 Task: Create a sub task Design and Implement Solution for the task  Implement a new cloud-based sales management system for a company in the project AtlasTech , assign it to team member softage.3@softage.net and update the status of the sub task to  At Risk , set the priority of the sub task to Medium
Action: Mouse moved to (84, 285)
Screenshot: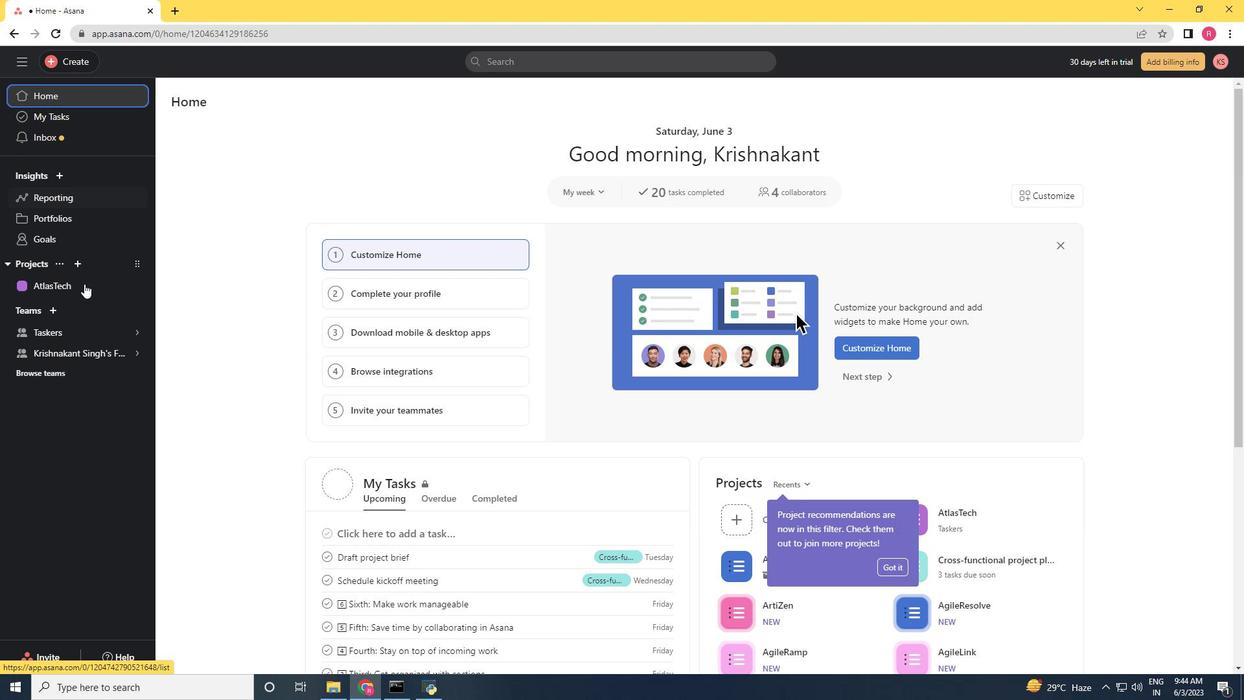 
Action: Mouse pressed left at (84, 285)
Screenshot: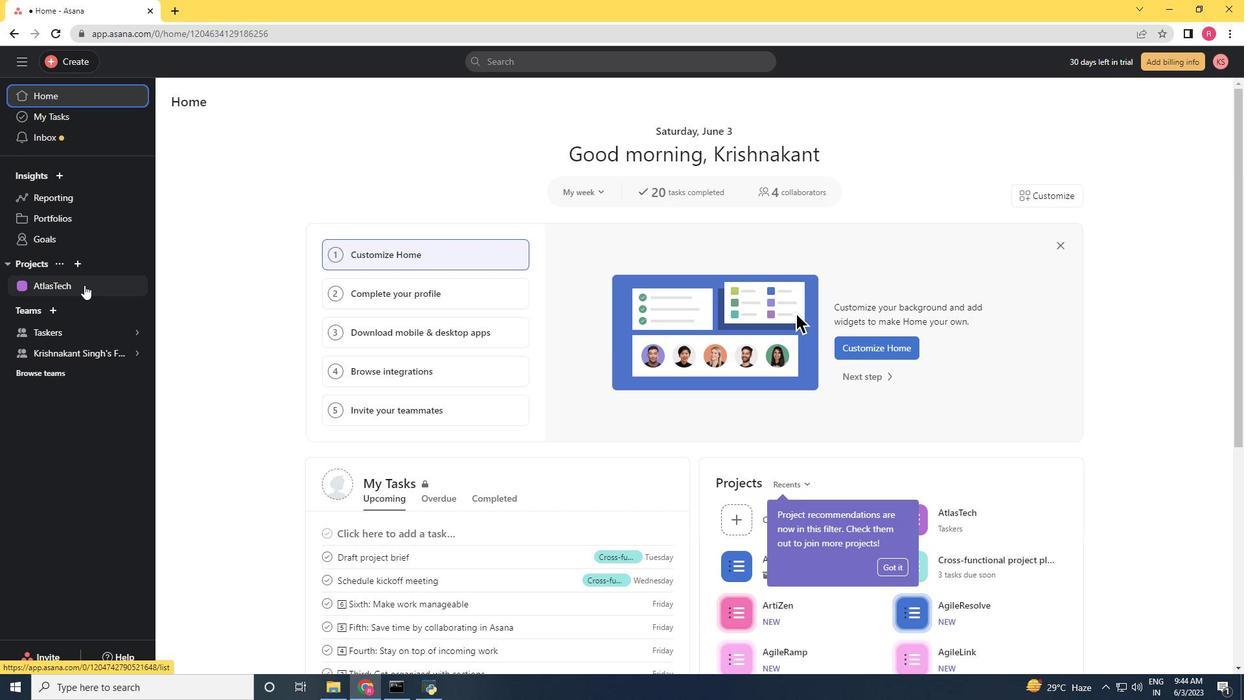 
Action: Mouse moved to (555, 285)
Screenshot: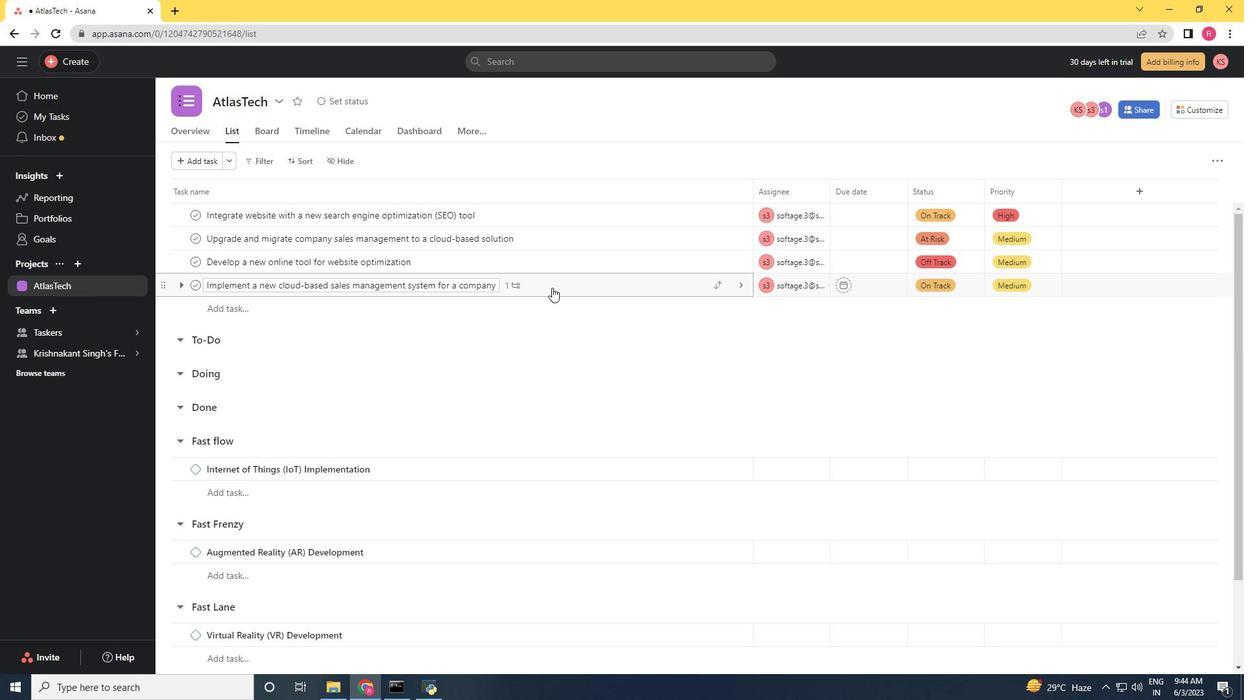 
Action: Mouse pressed left at (555, 285)
Screenshot: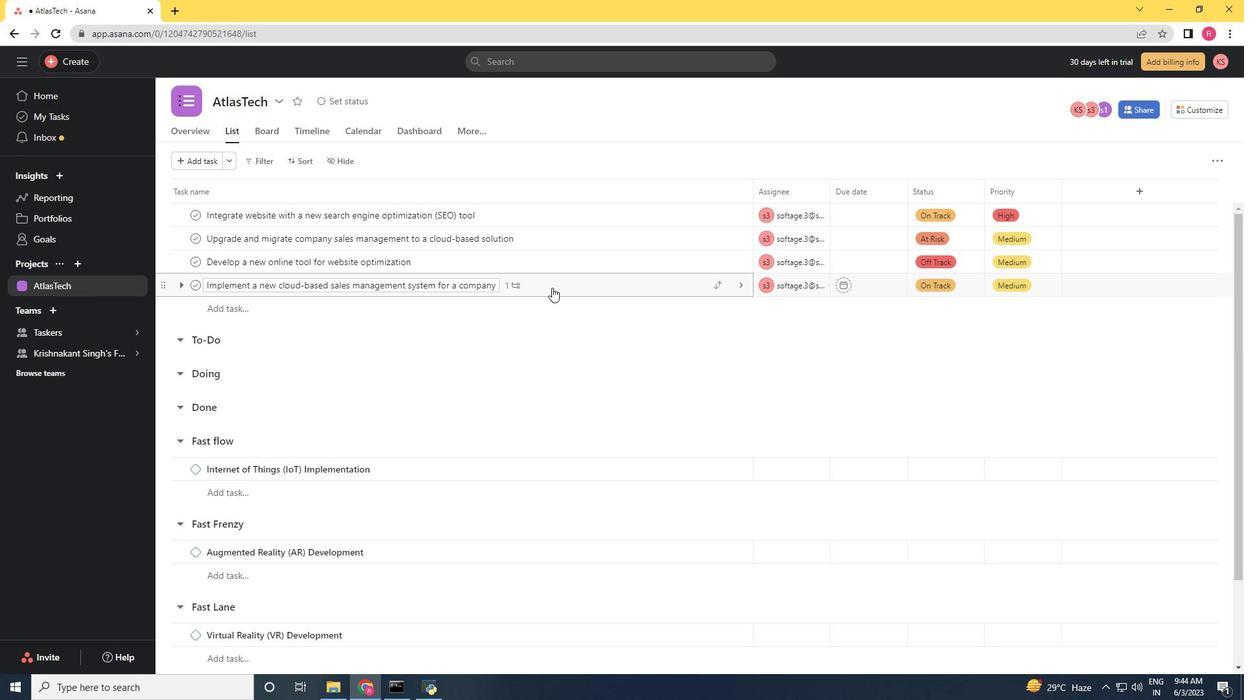 
Action: Mouse moved to (827, 366)
Screenshot: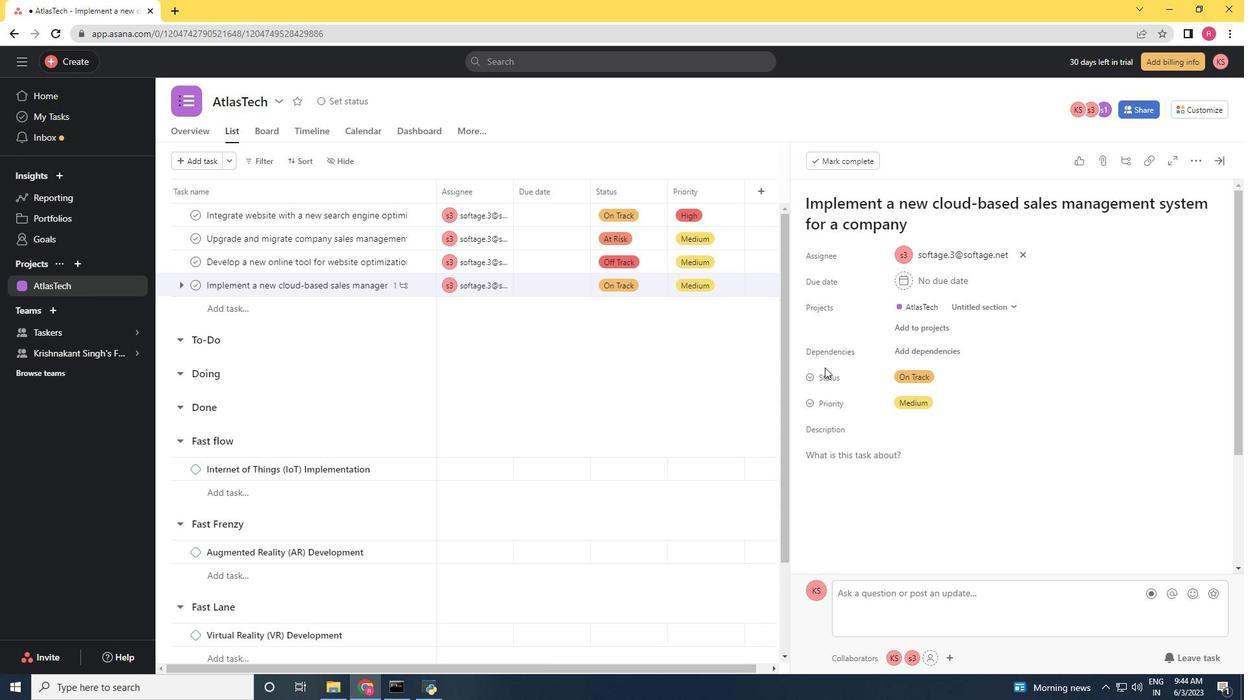 
Action: Mouse scrolled (827, 366) with delta (0, 0)
Screenshot: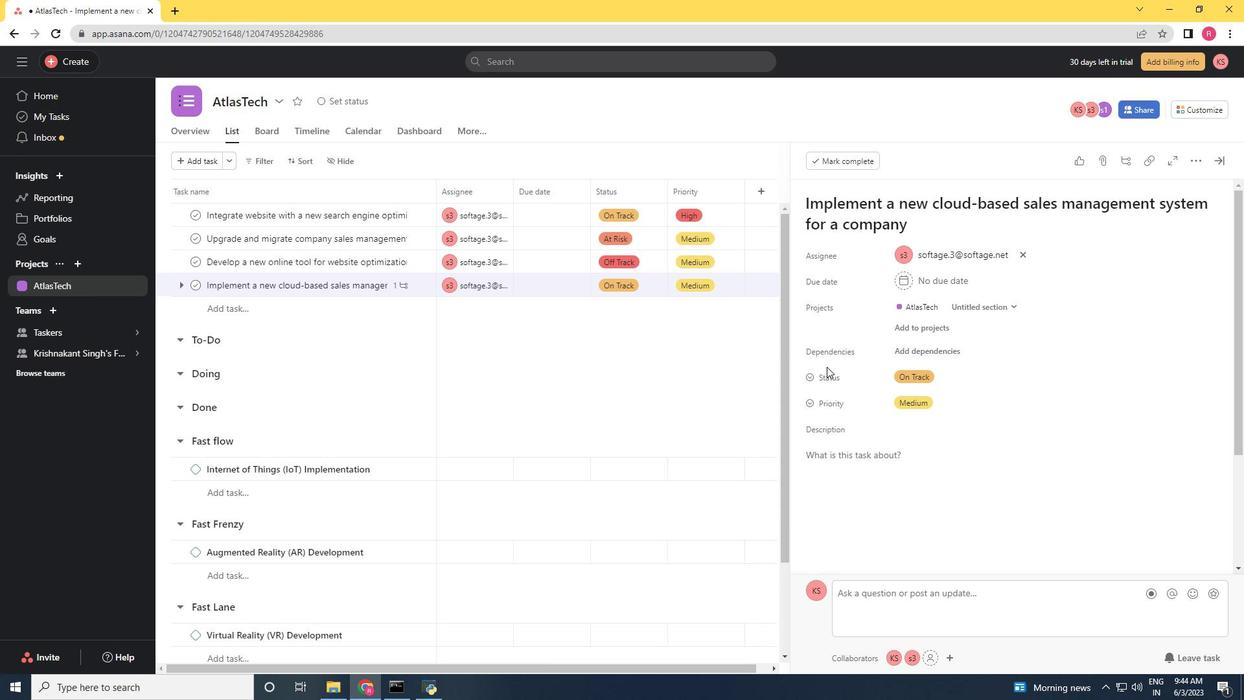 
Action: Mouse moved to (830, 368)
Screenshot: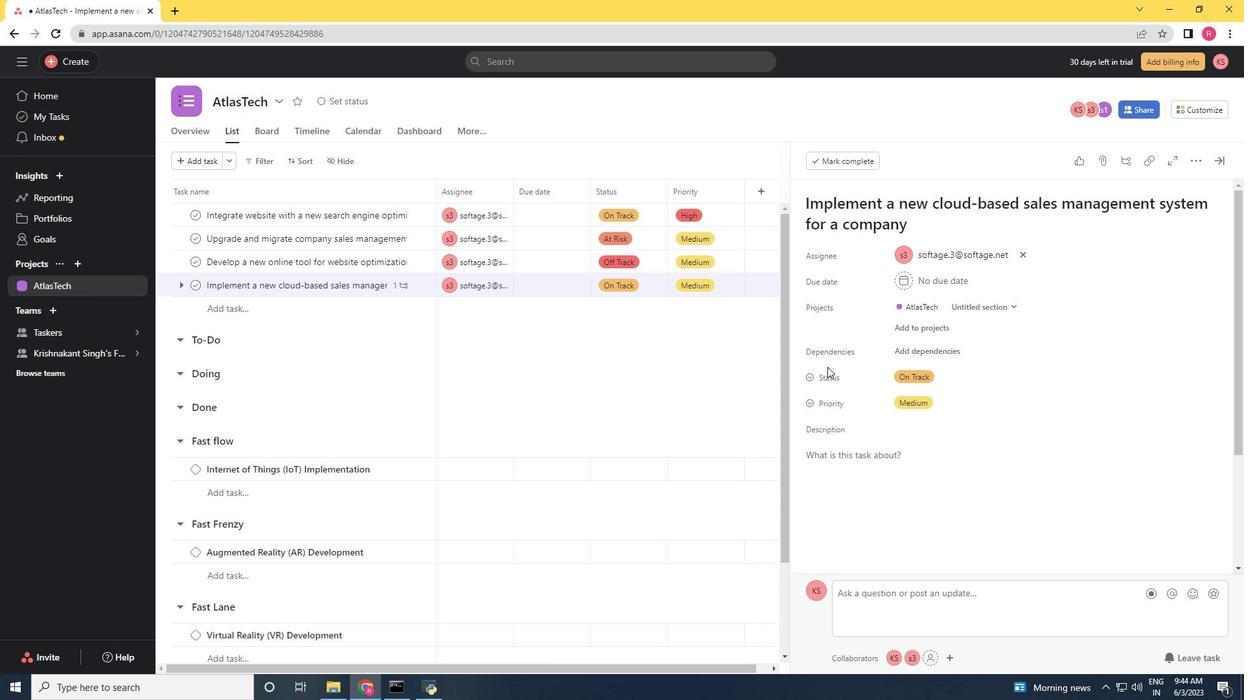 
Action: Mouse scrolled (829, 366) with delta (0, 0)
Screenshot: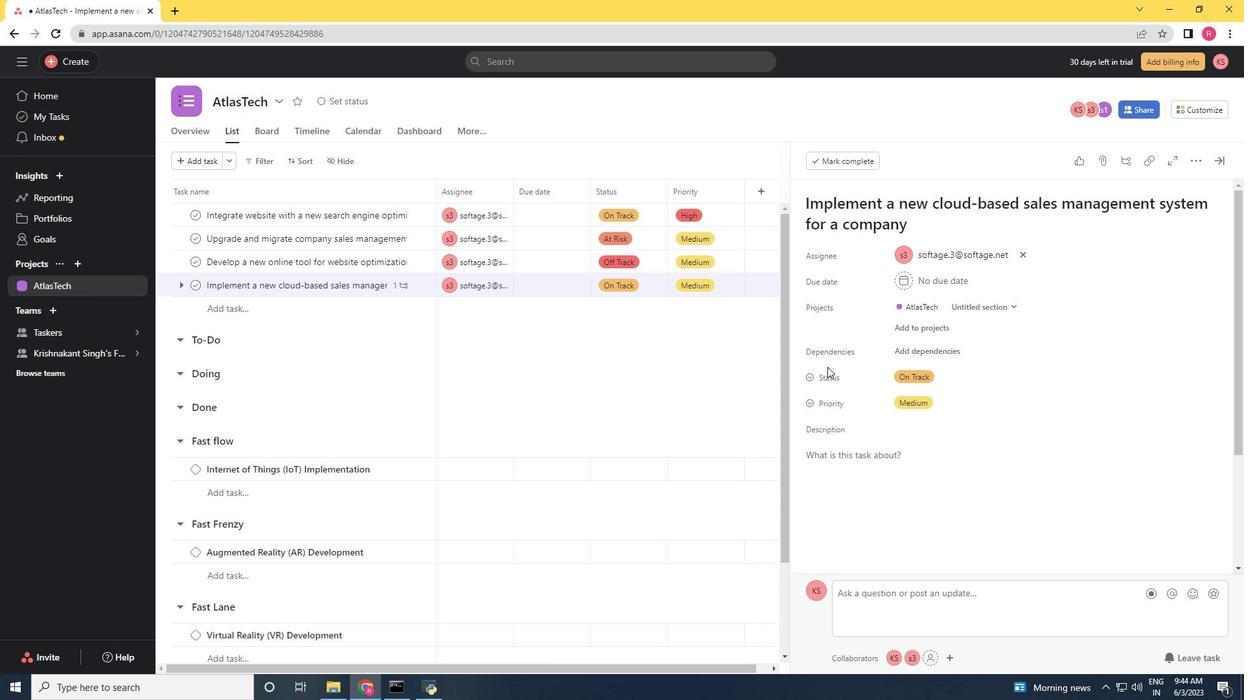 
Action: Mouse scrolled (830, 367) with delta (0, 0)
Screenshot: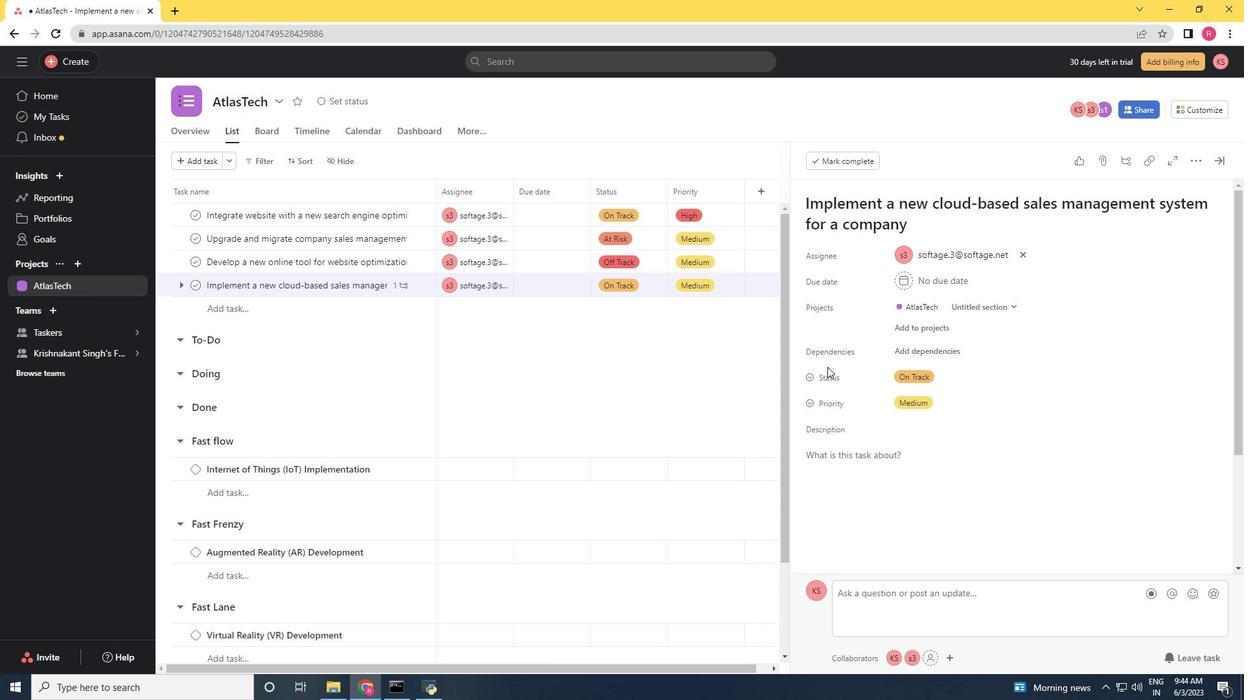 
Action: Mouse moved to (831, 368)
Screenshot: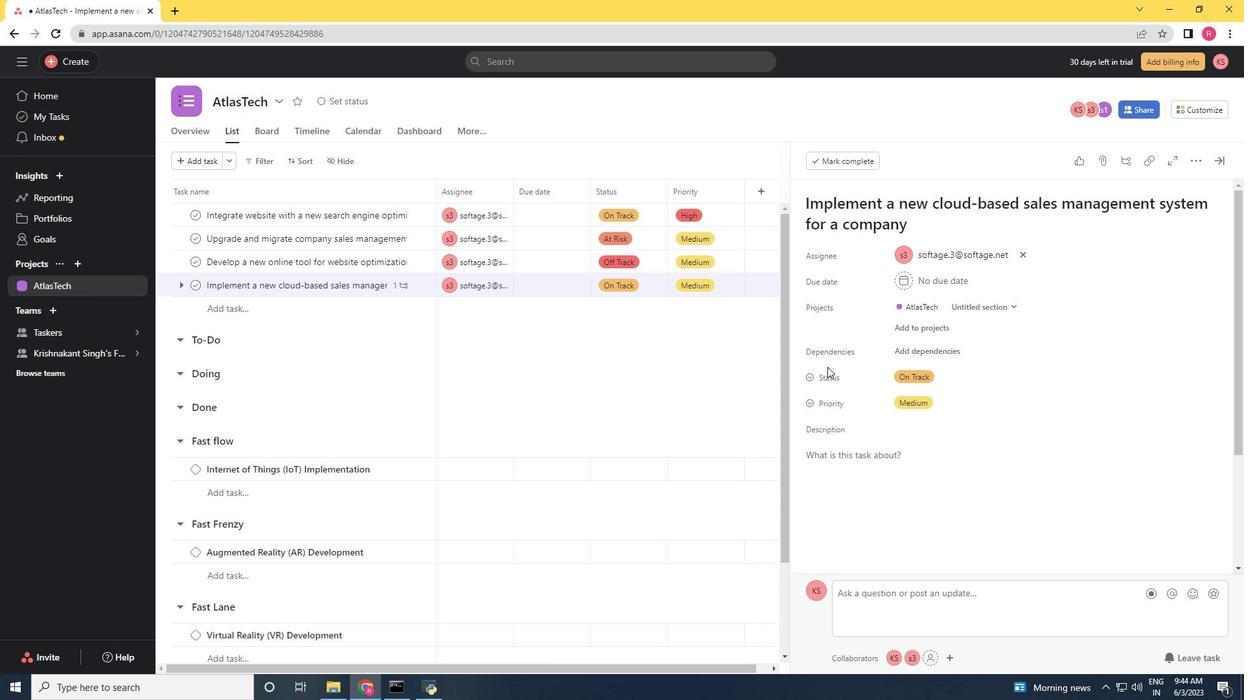 
Action: Mouse scrolled (831, 367) with delta (0, 0)
Screenshot: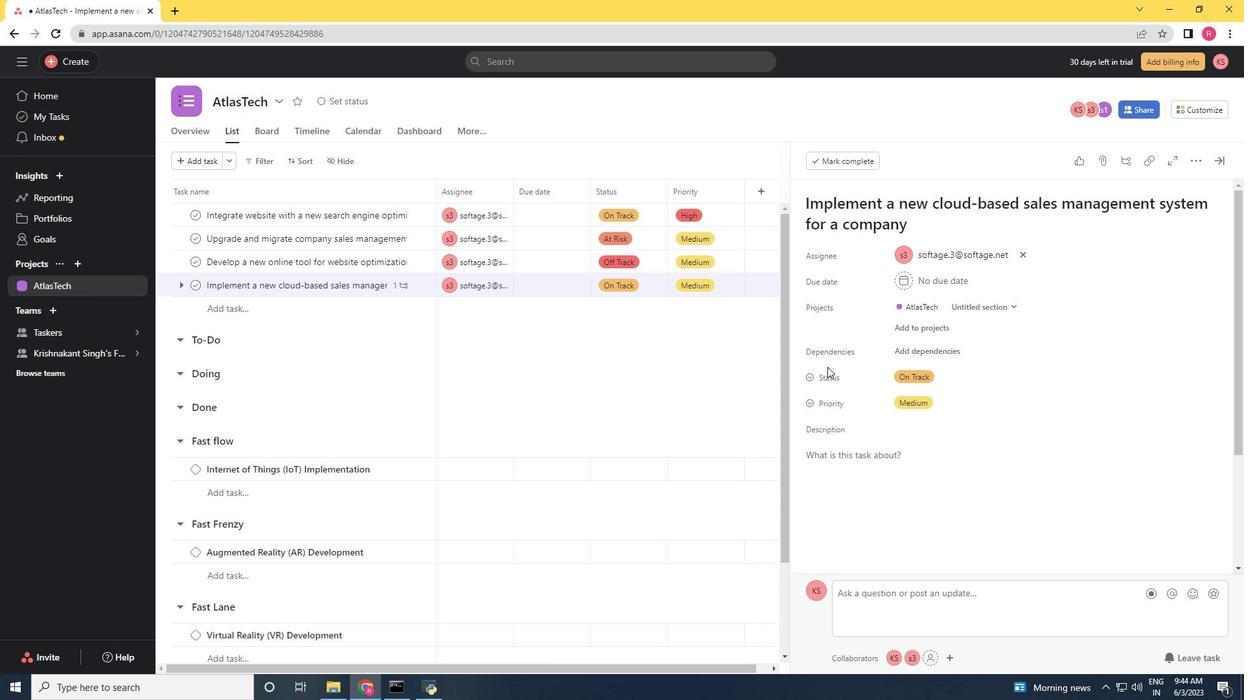 
Action: Mouse moved to (835, 465)
Screenshot: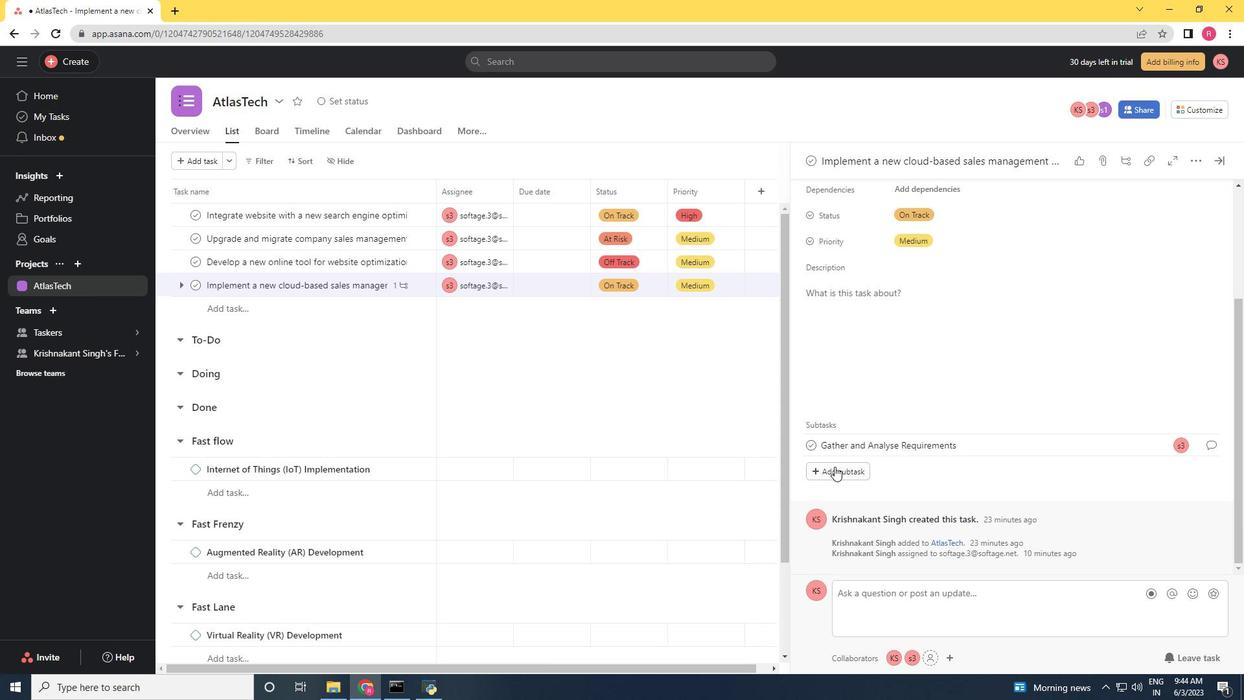 
Action: Mouse pressed left at (835, 465)
Screenshot: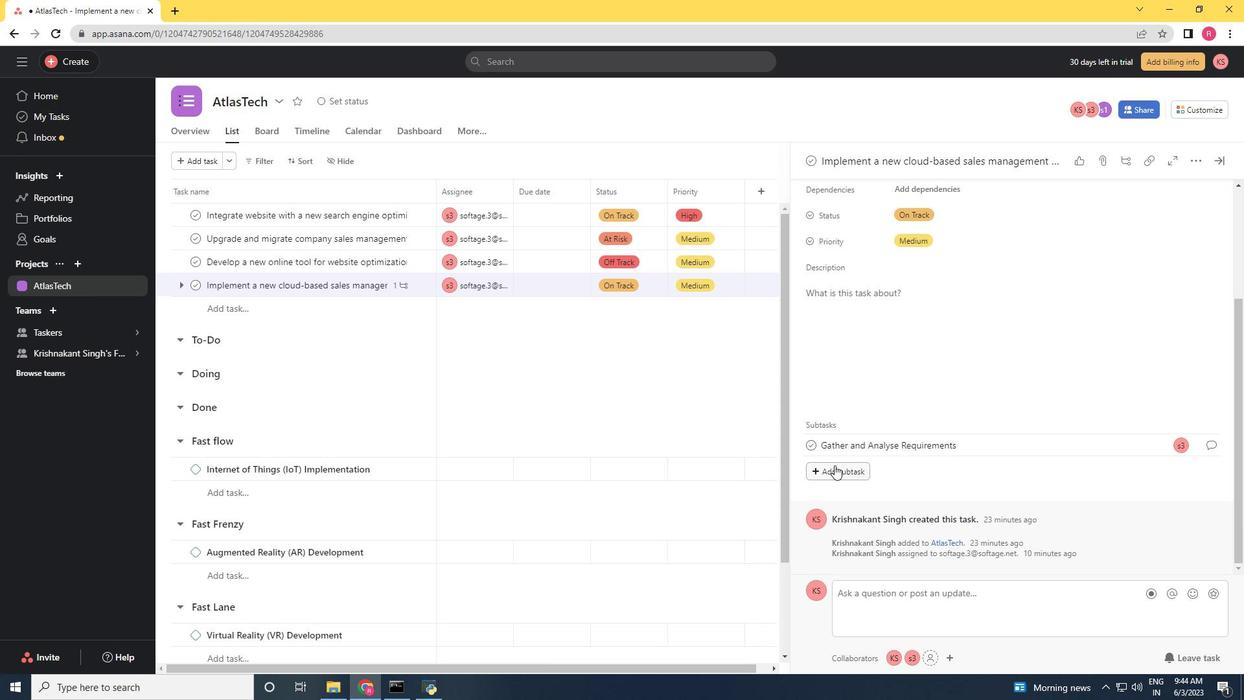 
Action: Mouse moved to (618, 438)
Screenshot: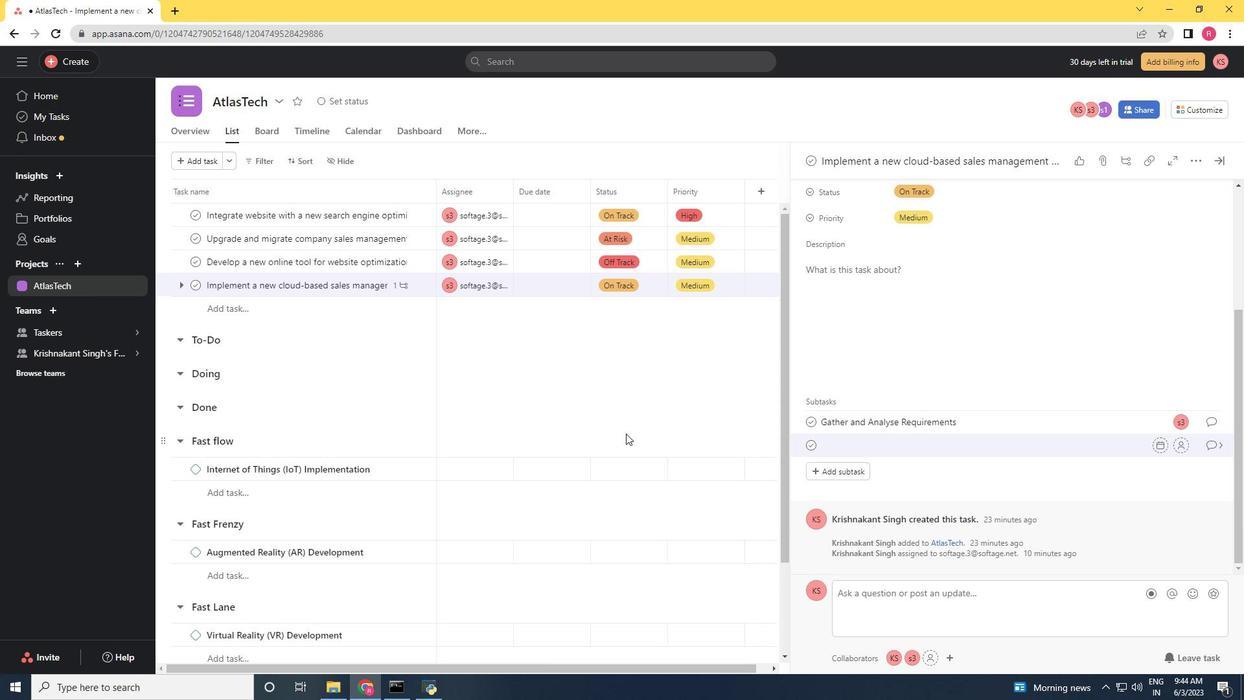 
Action: Key pressed <Key.shift>Design<Key.space>and<Key.space><Key.shift>Implement<Key.space><Key.shift>Solution<Key.space>
Screenshot: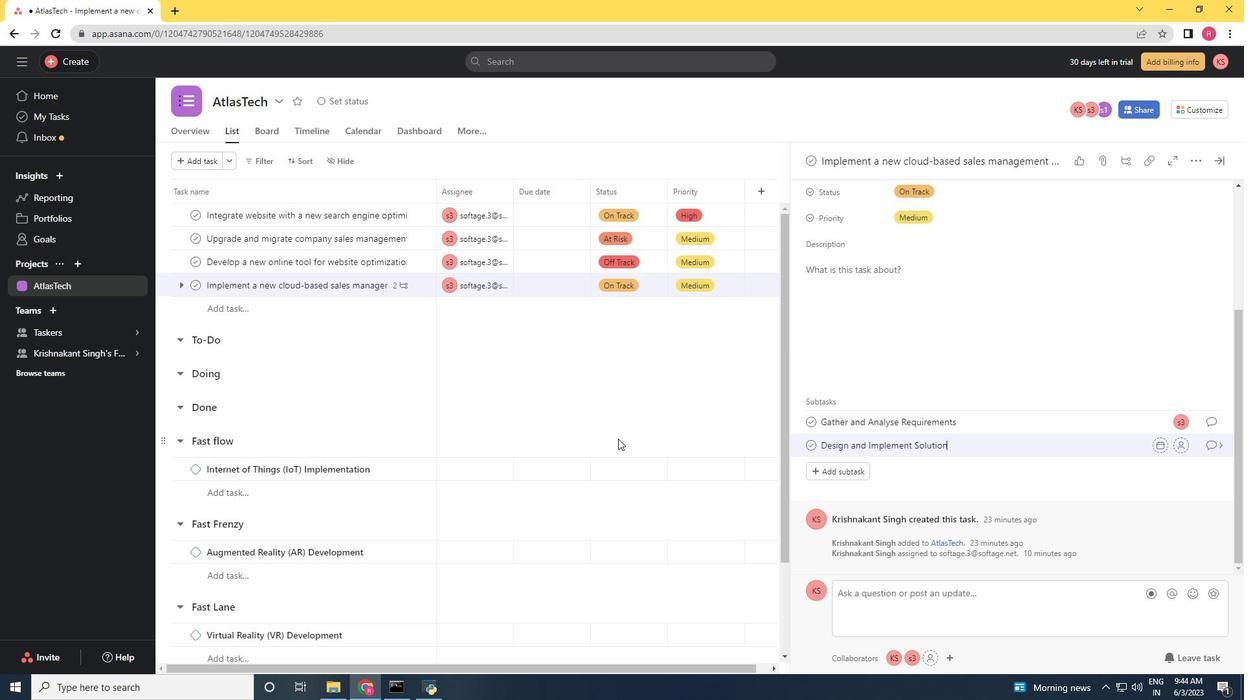 
Action: Mouse moved to (1183, 440)
Screenshot: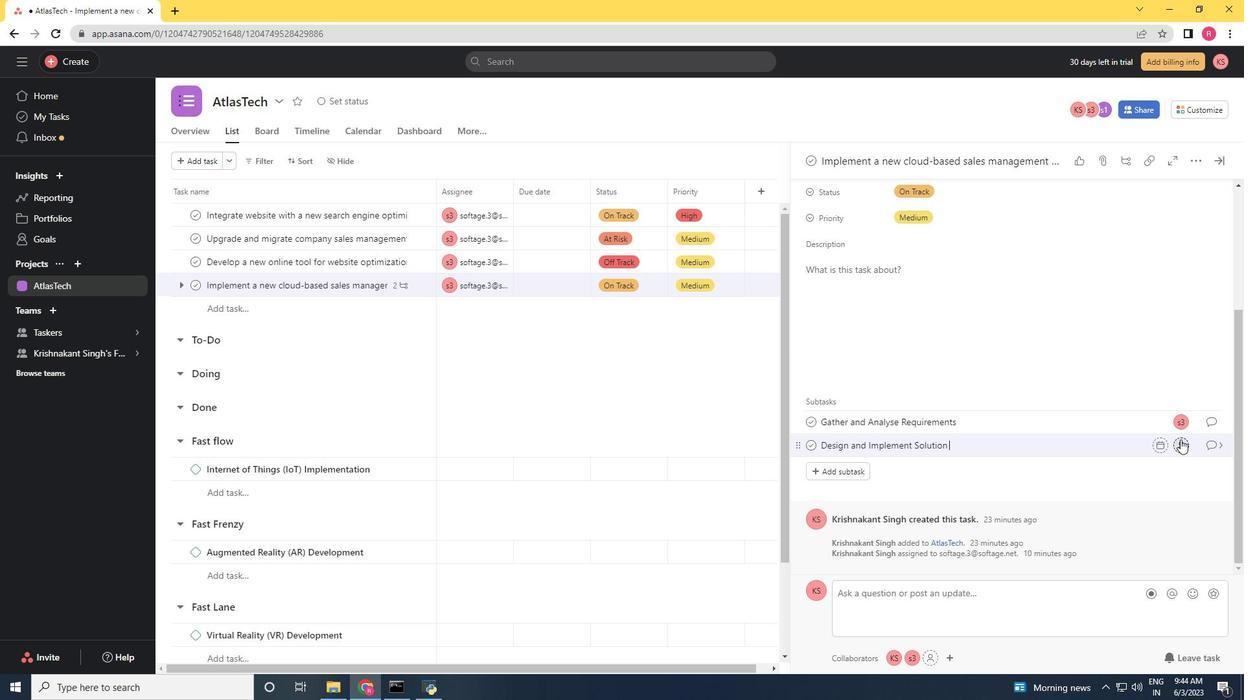 
Action: Mouse pressed left at (1183, 440)
Screenshot: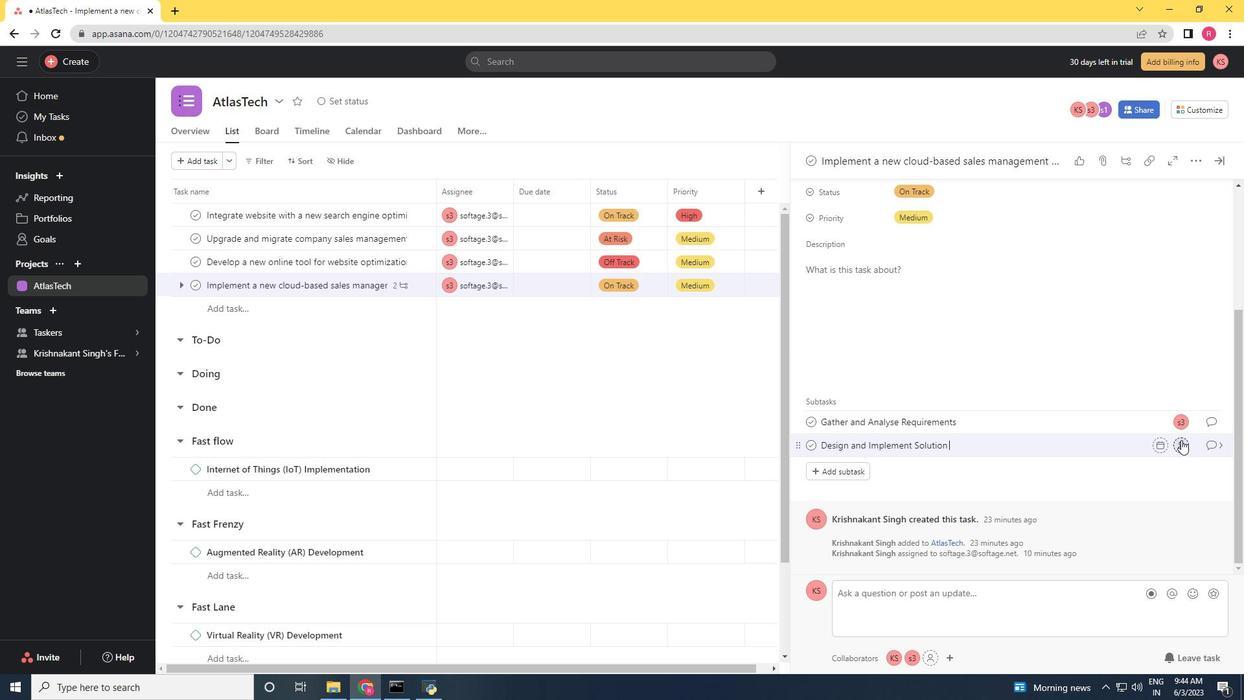 
Action: Mouse moved to (889, 425)
Screenshot: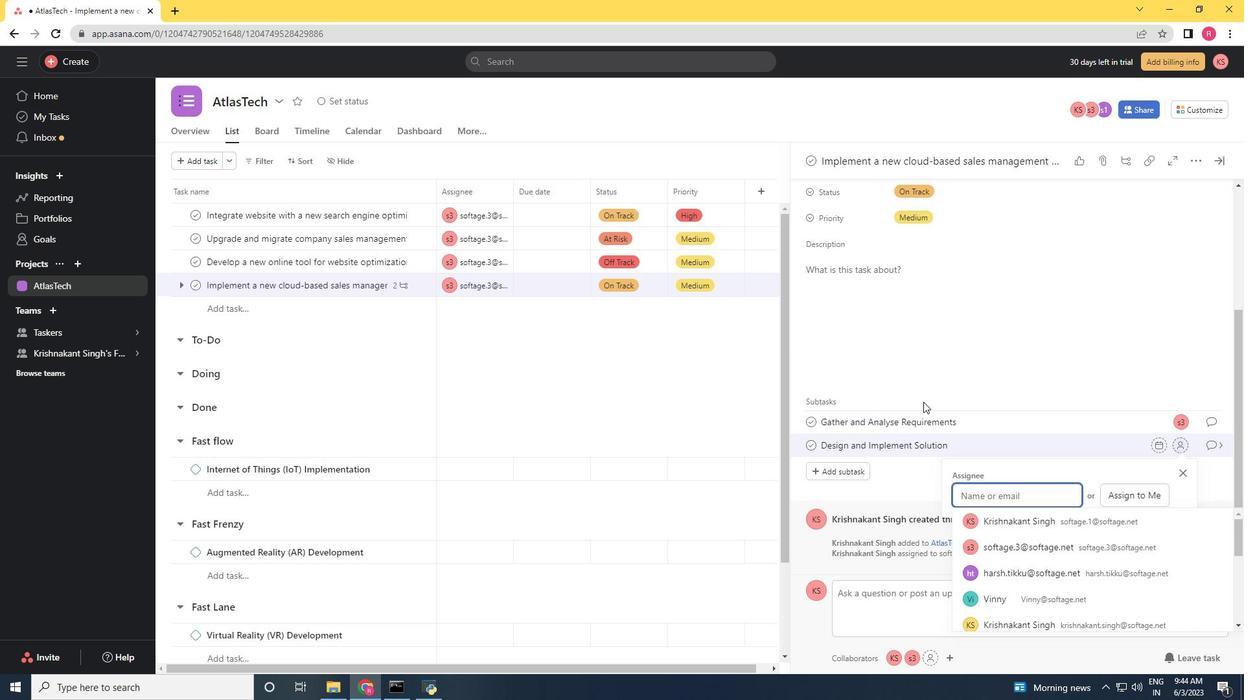 
Action: Key pressed softage.3<Key.shift>@softage.net
Screenshot: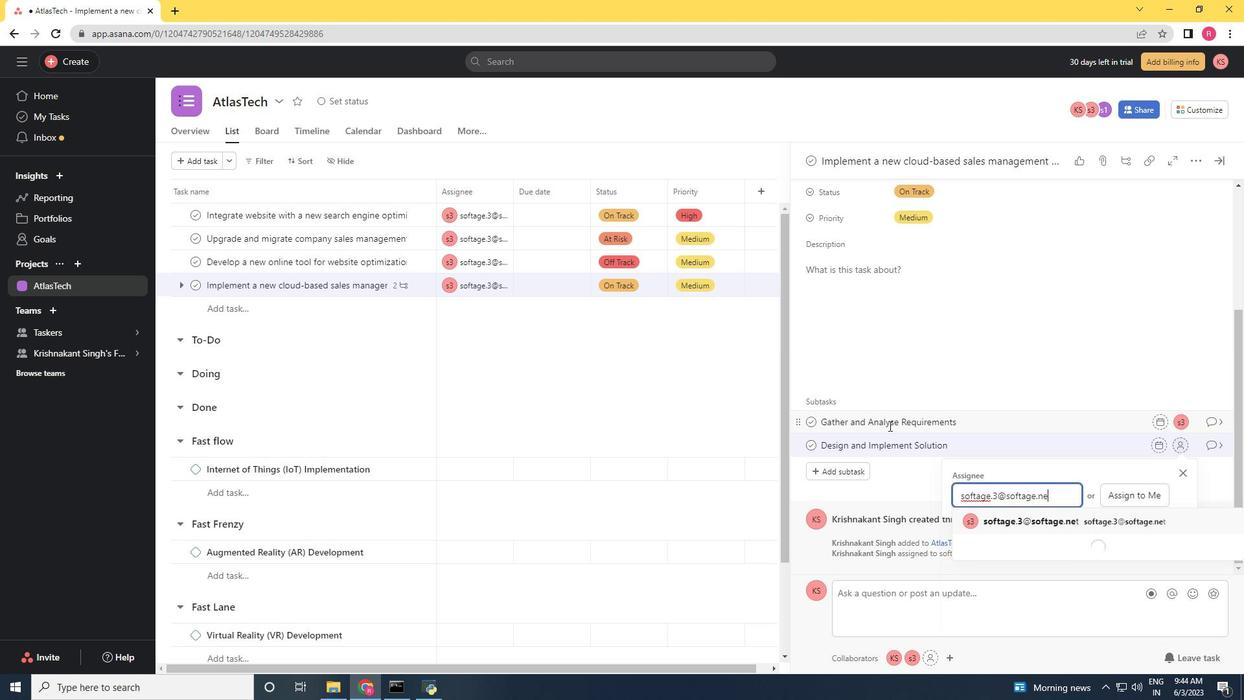 
Action: Mouse moved to (1027, 519)
Screenshot: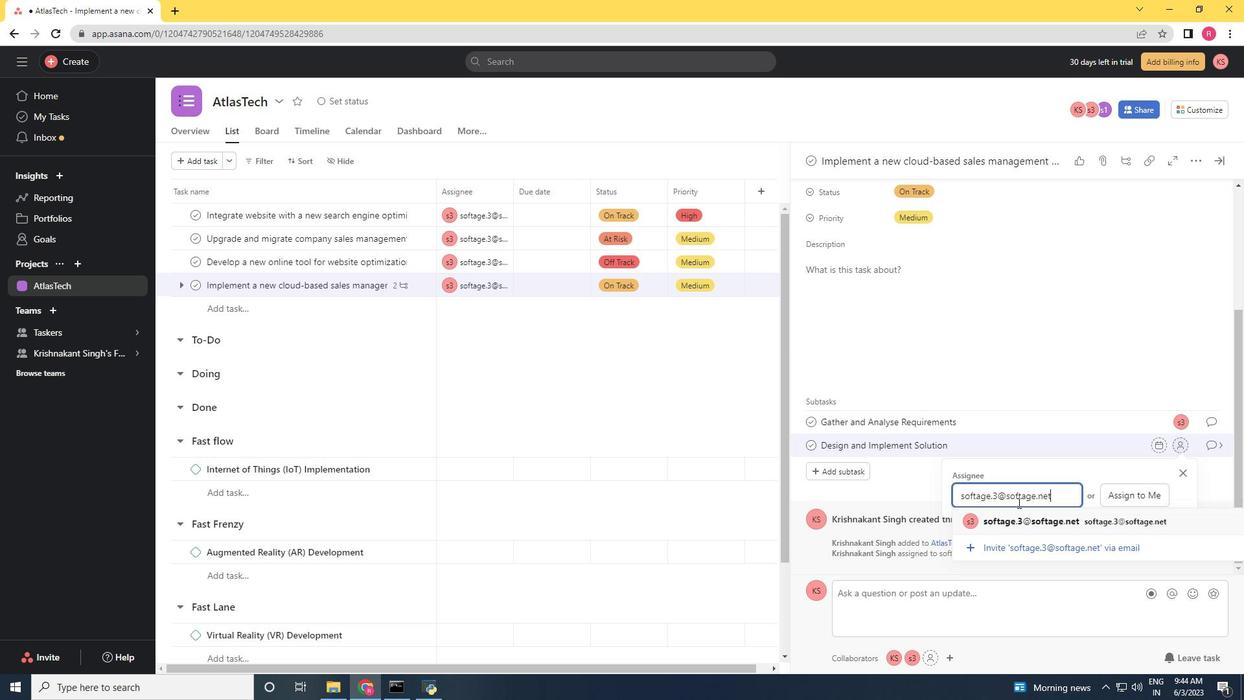 
Action: Mouse pressed left at (1027, 519)
Screenshot: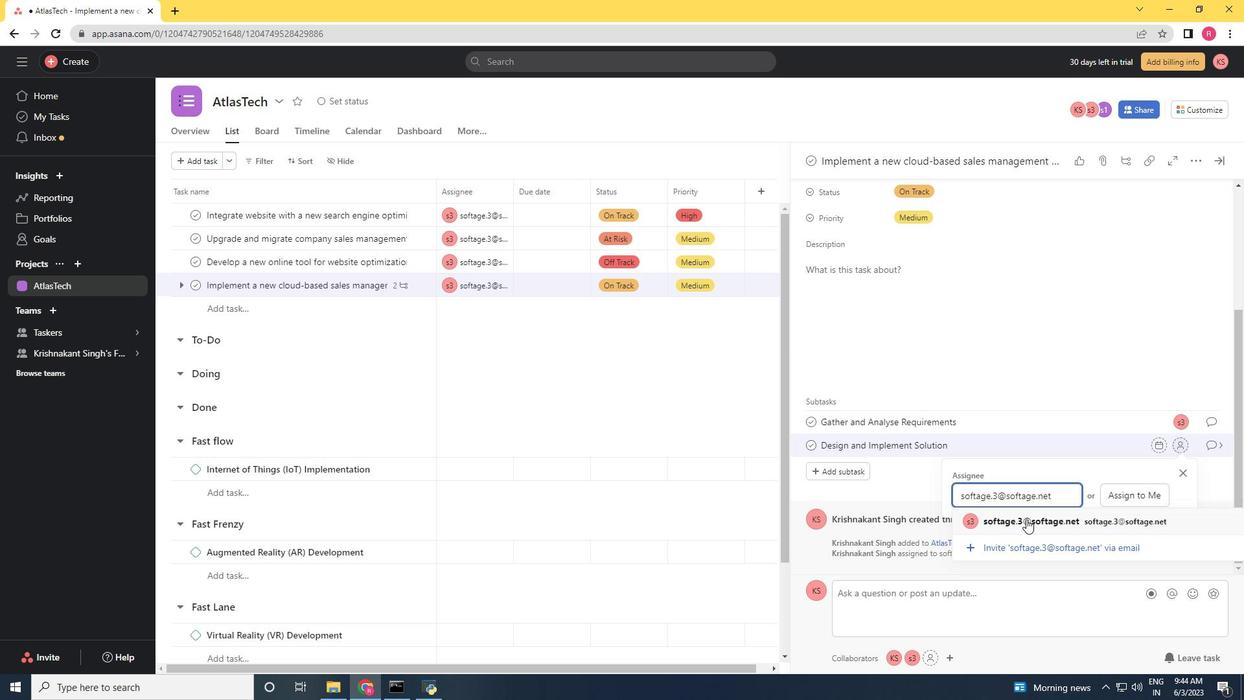 
Action: Mouse moved to (1209, 449)
Screenshot: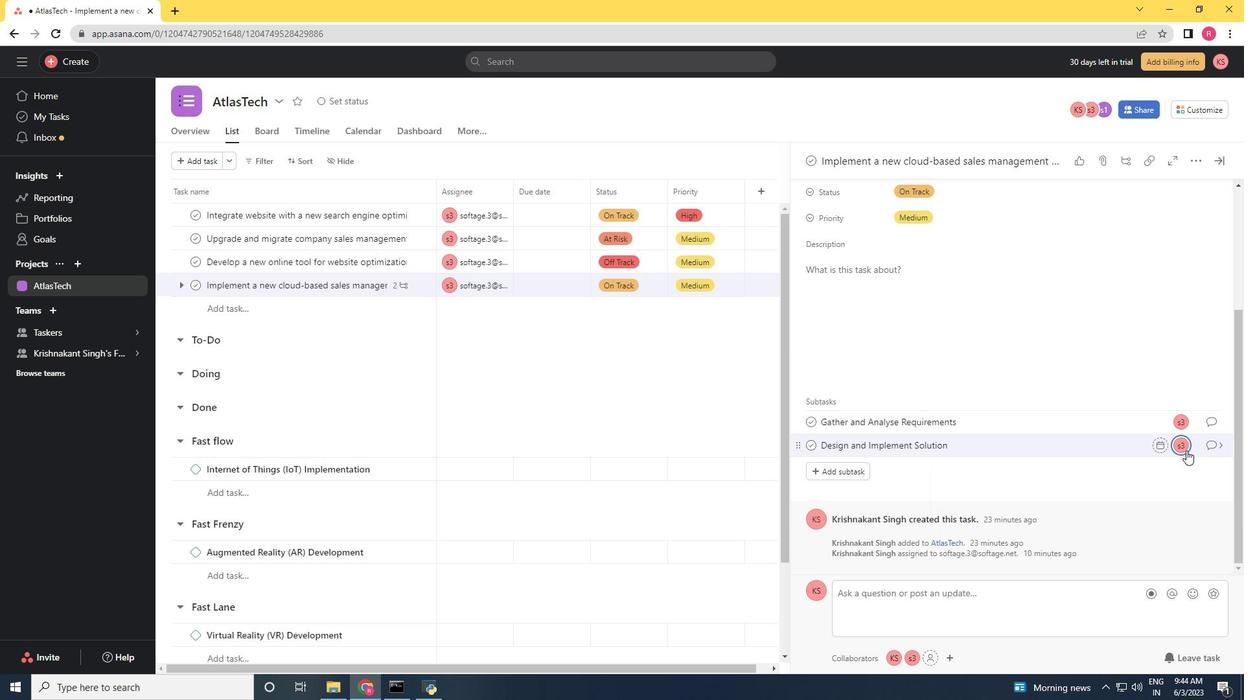 
Action: Mouse pressed left at (1209, 449)
Screenshot: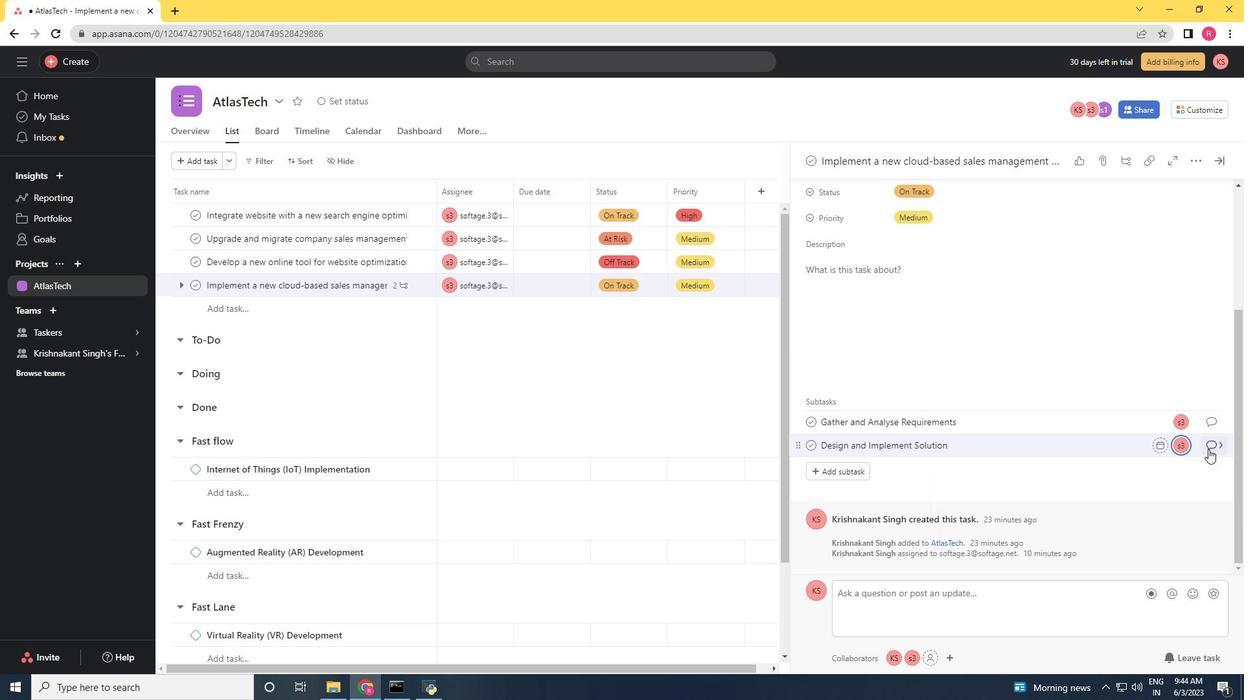 
Action: Mouse moved to (853, 345)
Screenshot: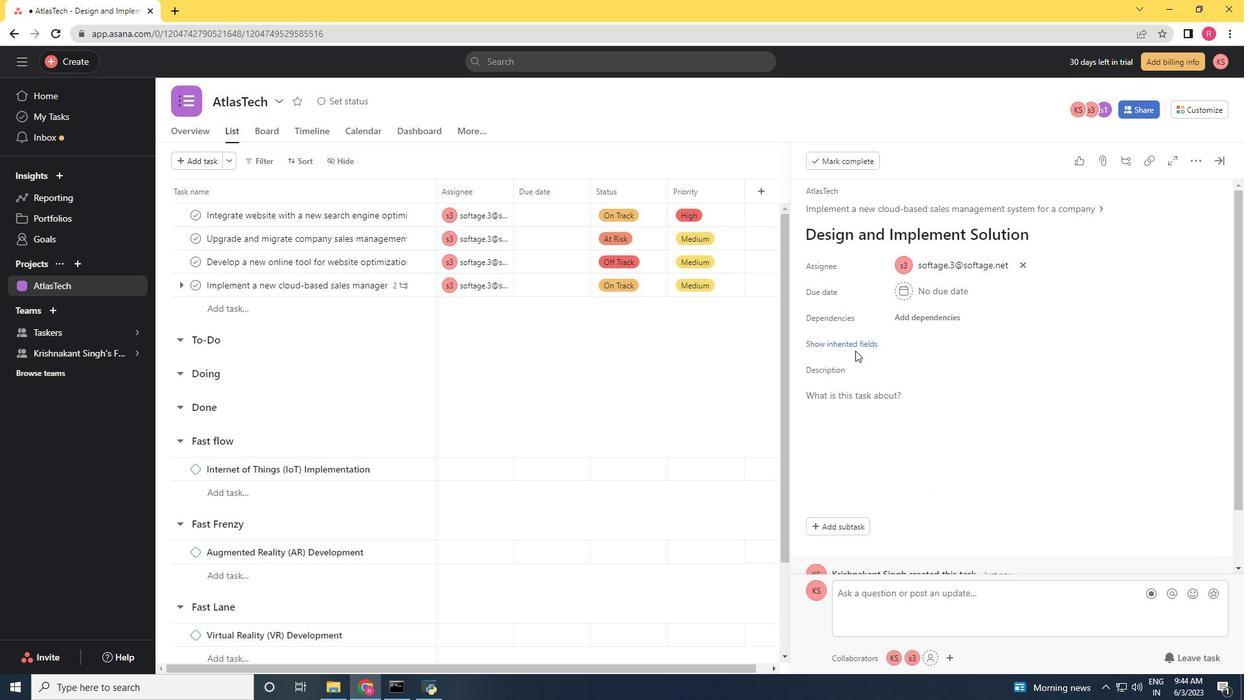 
Action: Mouse pressed left at (853, 345)
Screenshot: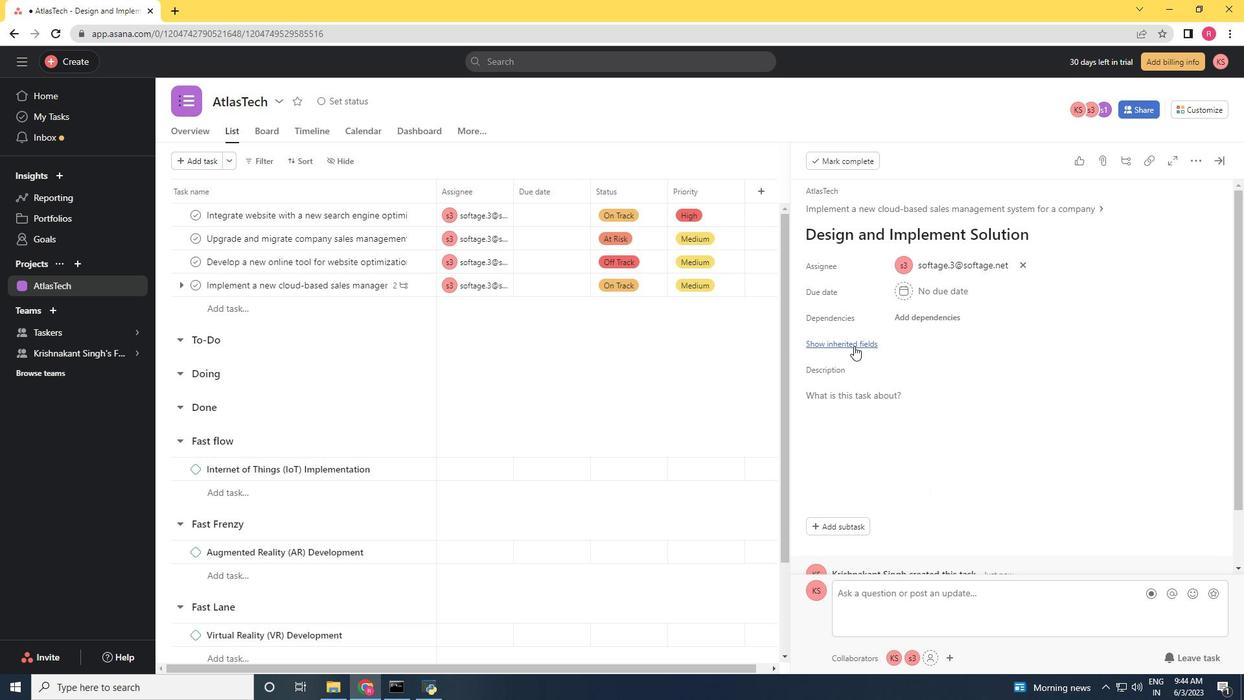 
Action: Mouse moved to (894, 367)
Screenshot: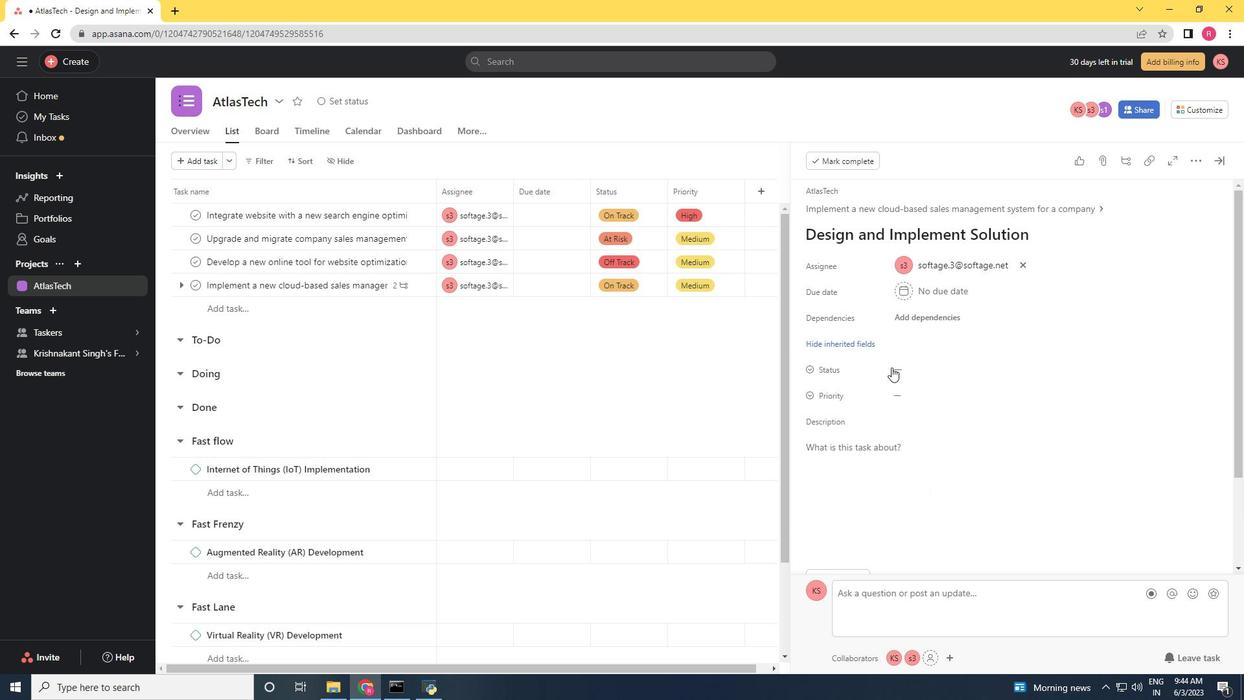 
Action: Mouse pressed left at (894, 367)
Screenshot: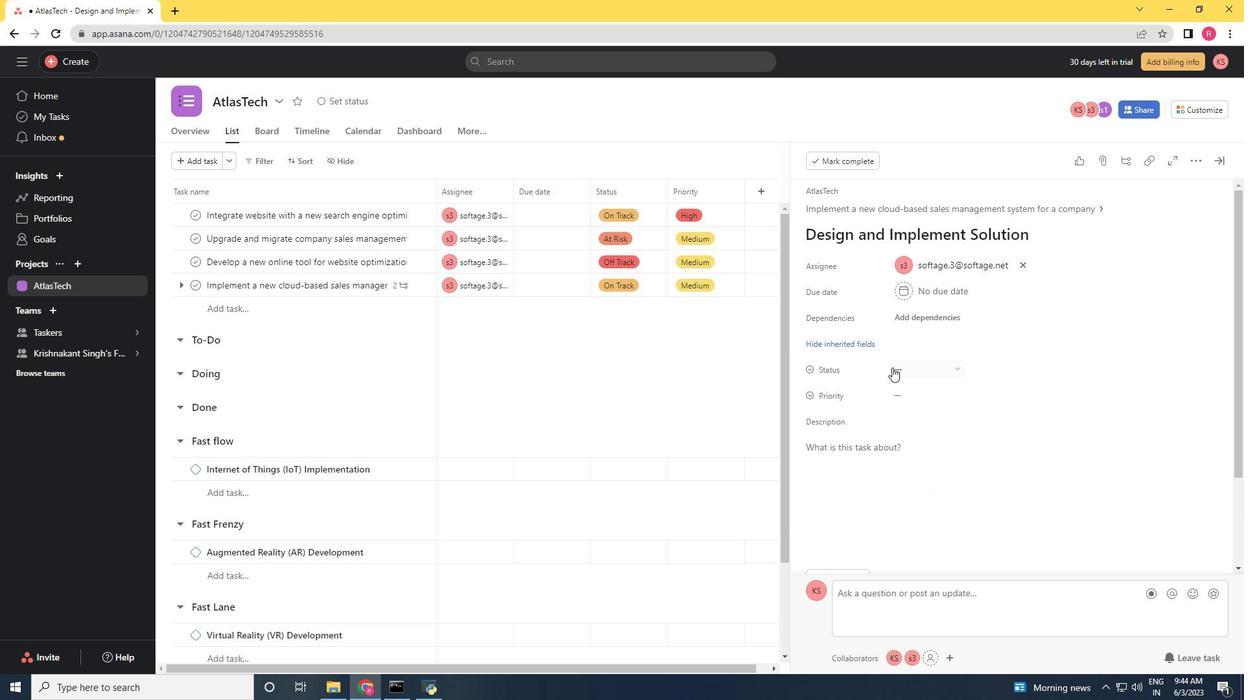 
Action: Mouse moved to (940, 457)
Screenshot: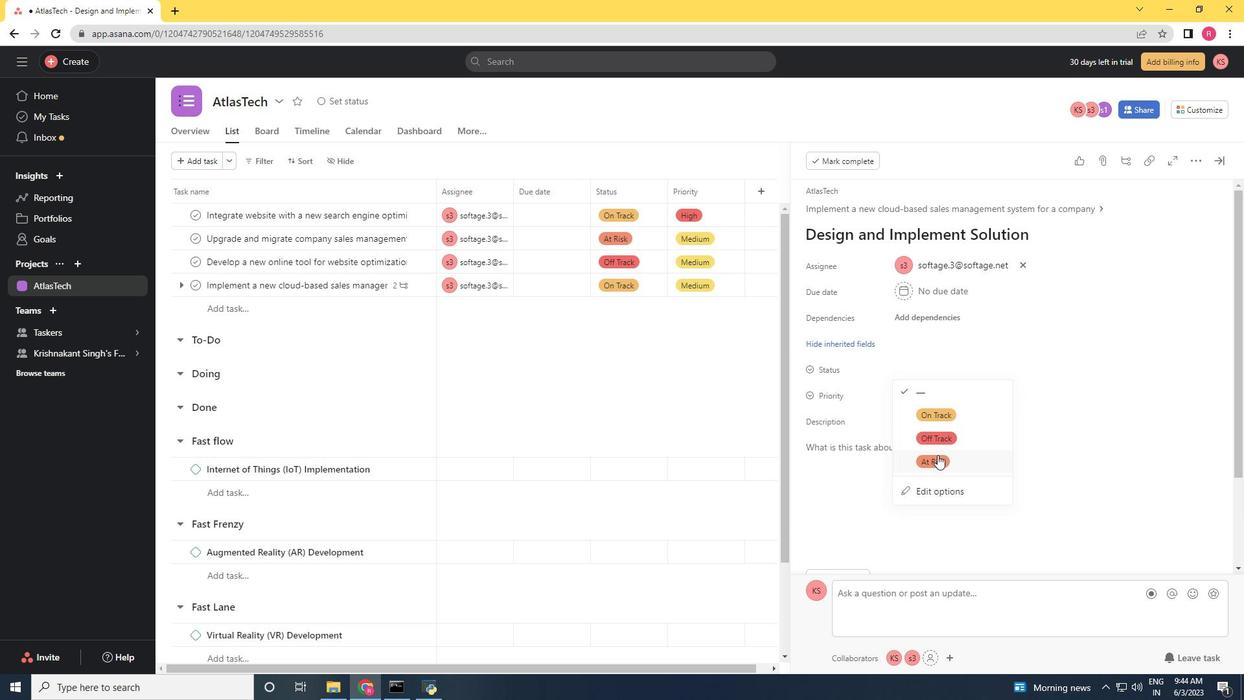 
Action: Mouse pressed left at (940, 457)
Screenshot: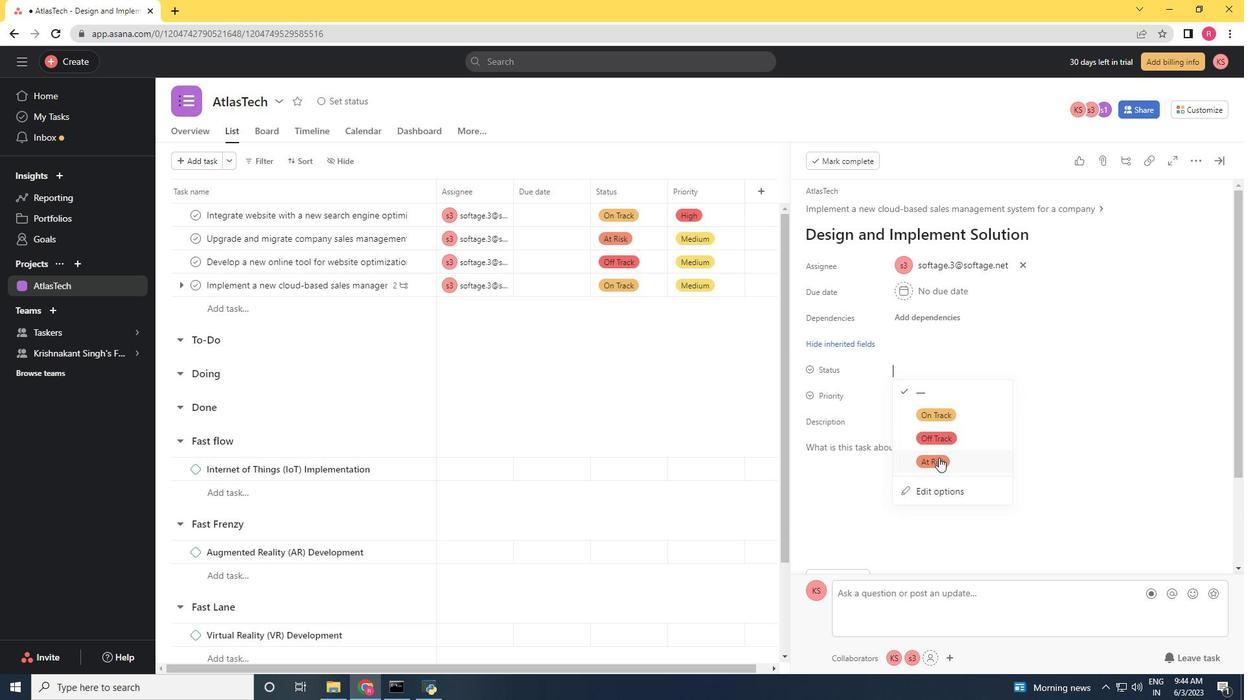
Action: Mouse moved to (903, 398)
Screenshot: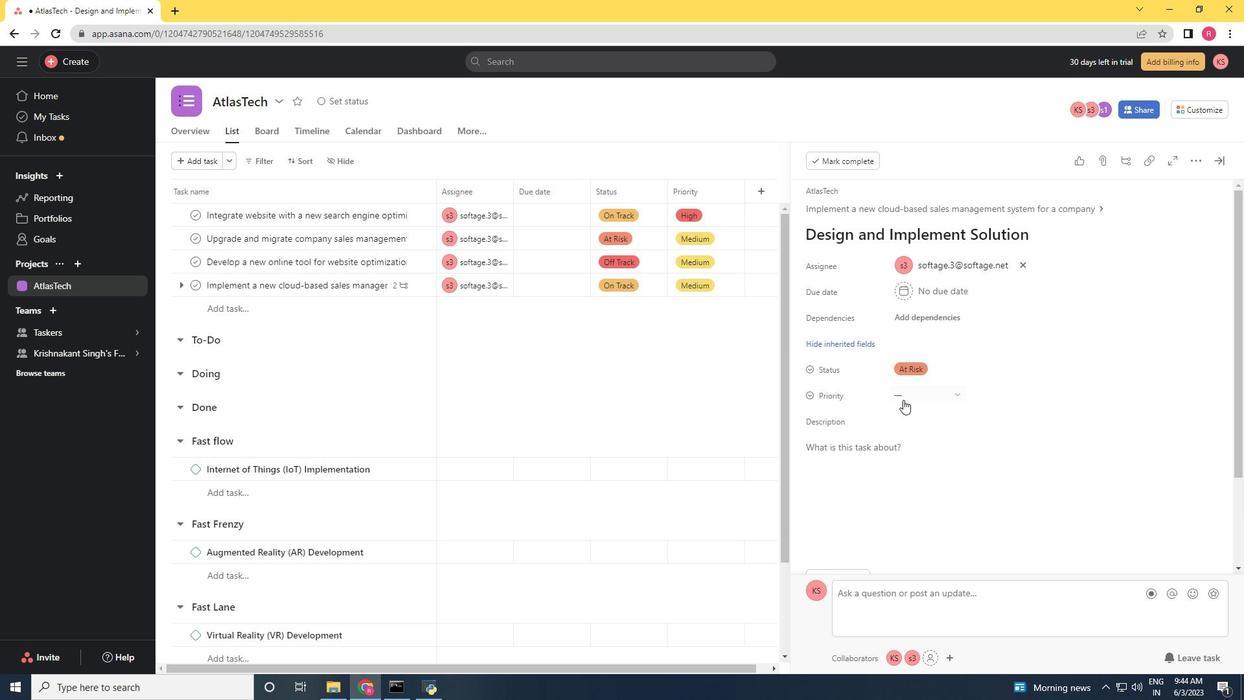 
Action: Mouse pressed left at (903, 398)
Screenshot: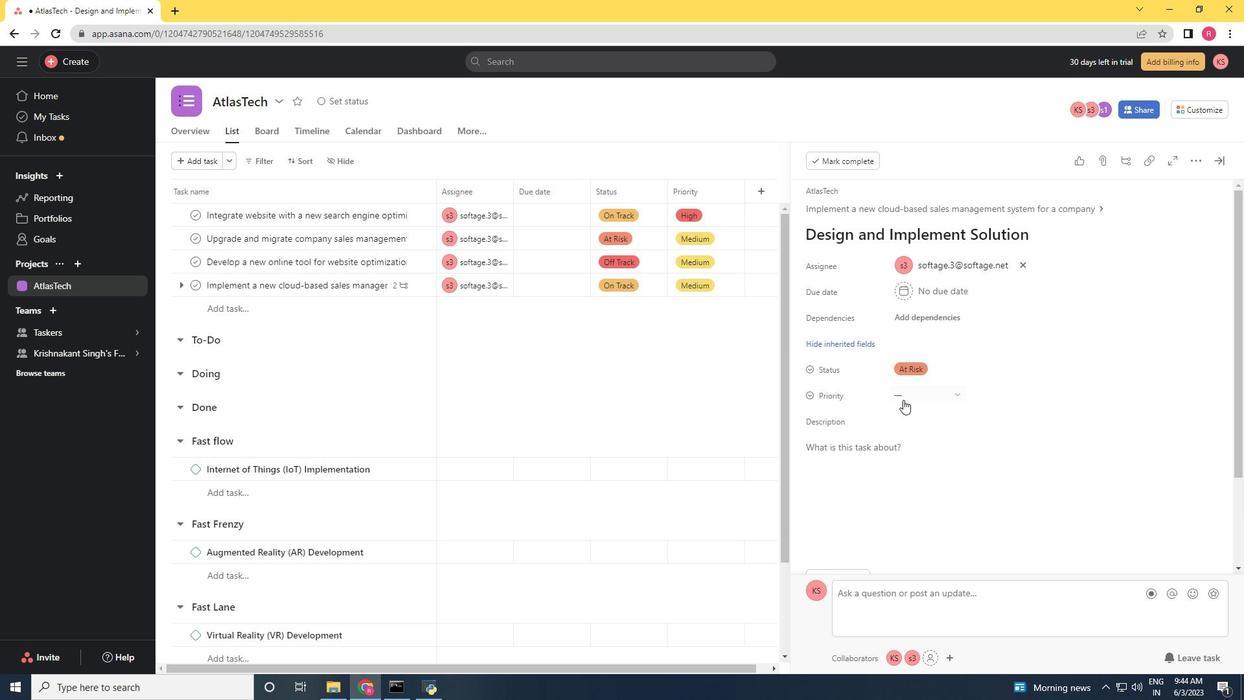 
Action: Mouse moved to (925, 459)
Screenshot: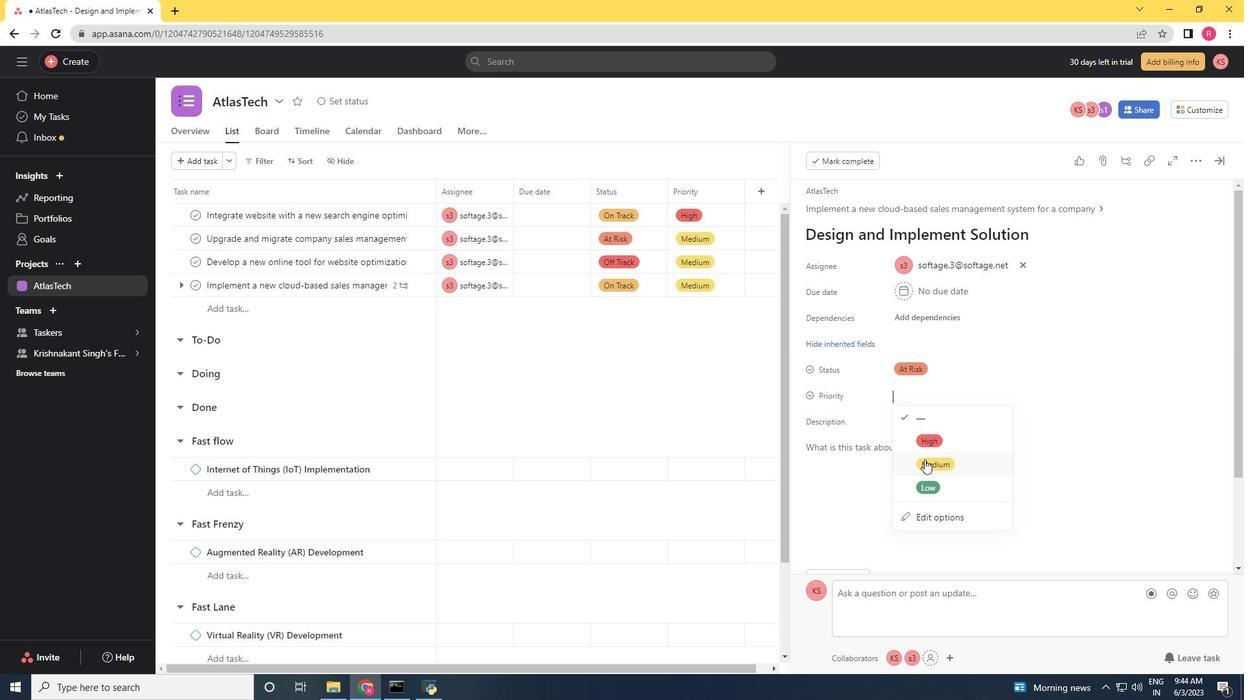 
Action: Mouse pressed left at (925, 459)
Screenshot: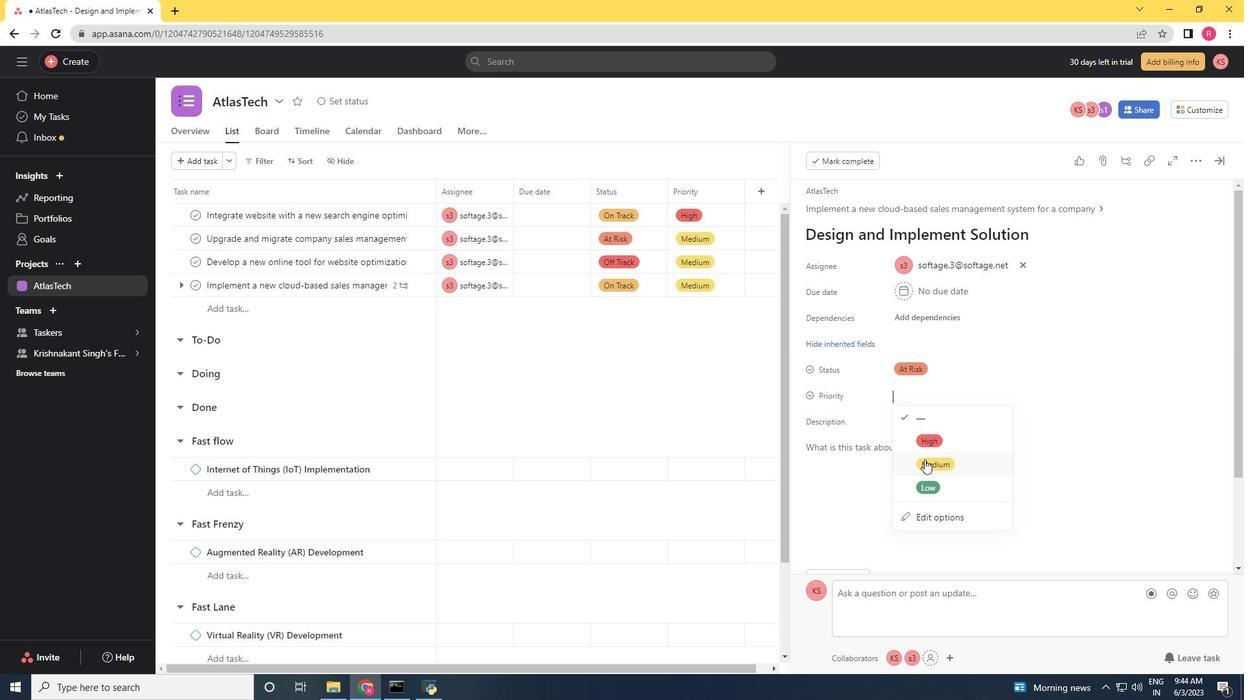 
Action: Mouse moved to (885, 473)
Screenshot: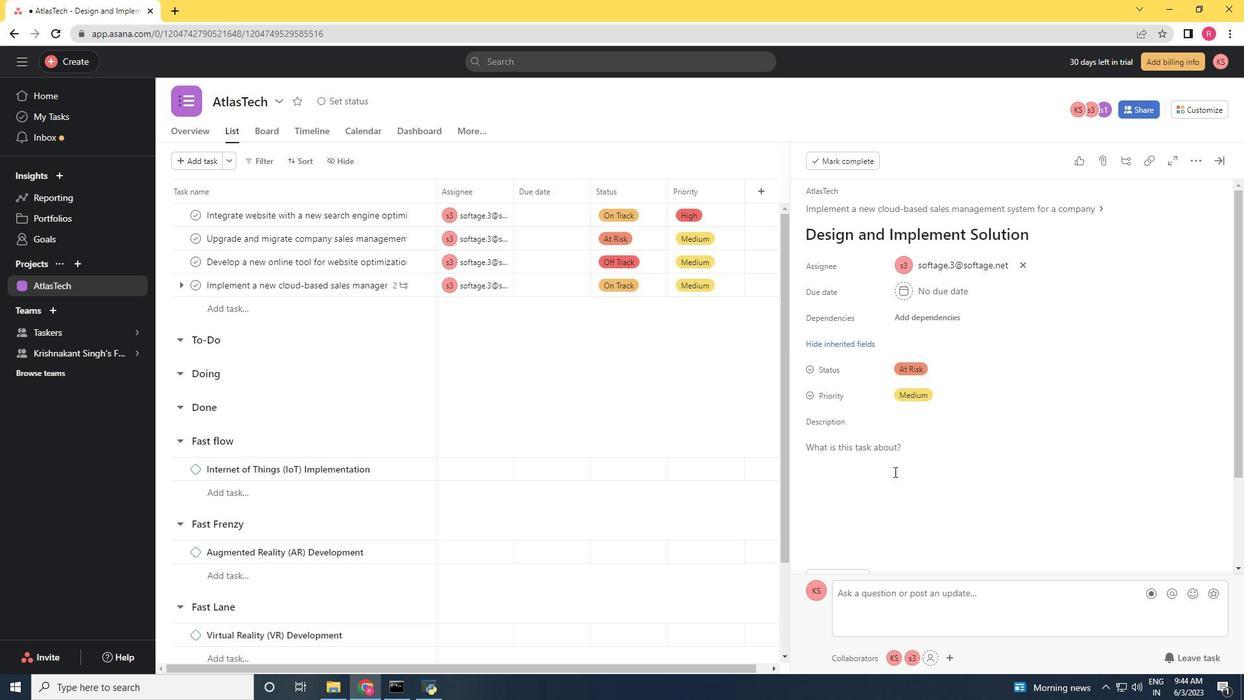 
